 Task: Check current mortgage rates for San Diego.
Action: Mouse moved to (796, 132)
Screenshot: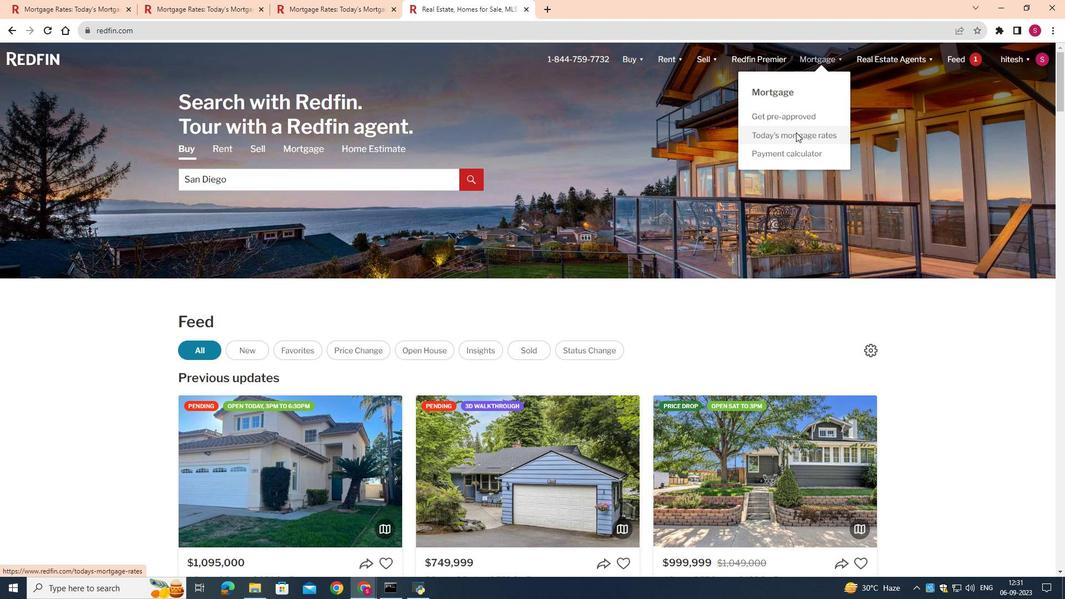 
Action: Mouse pressed left at (796, 132)
Screenshot: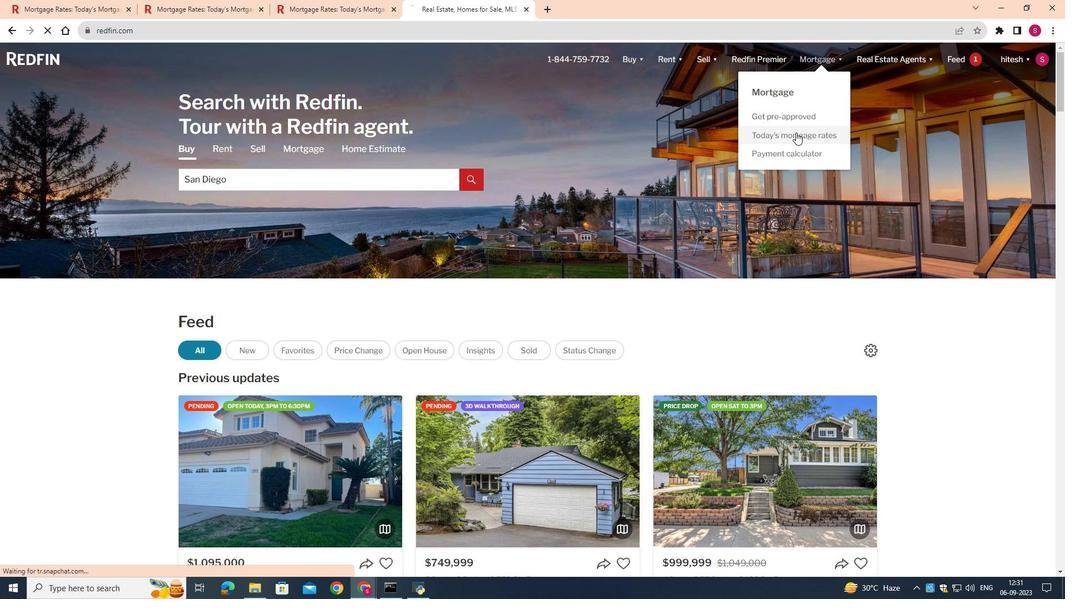 
Action: Mouse moved to (312, 282)
Screenshot: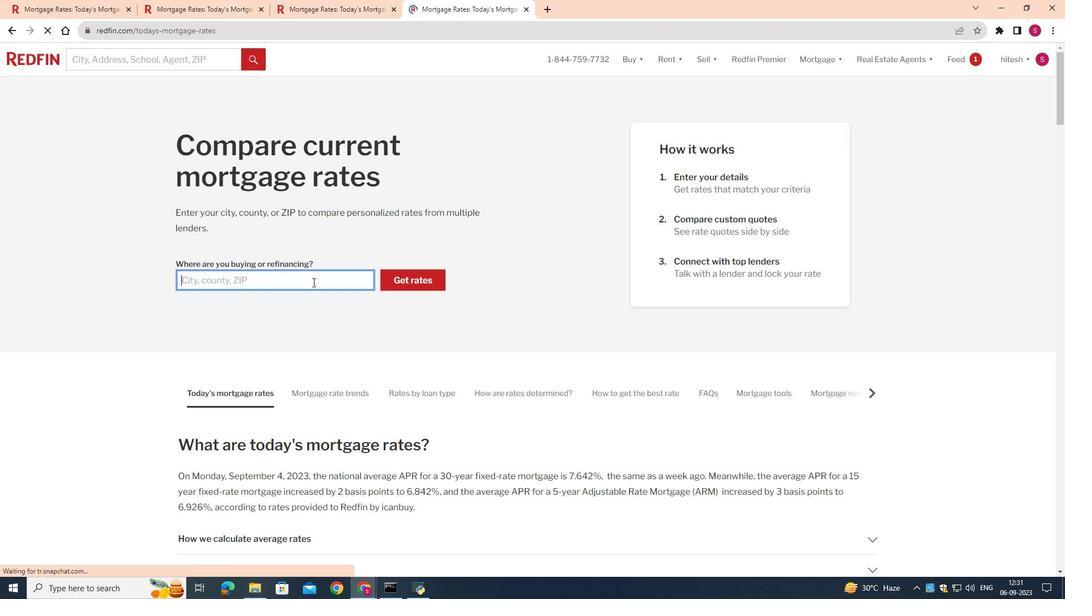 
Action: Mouse pressed left at (312, 282)
Screenshot: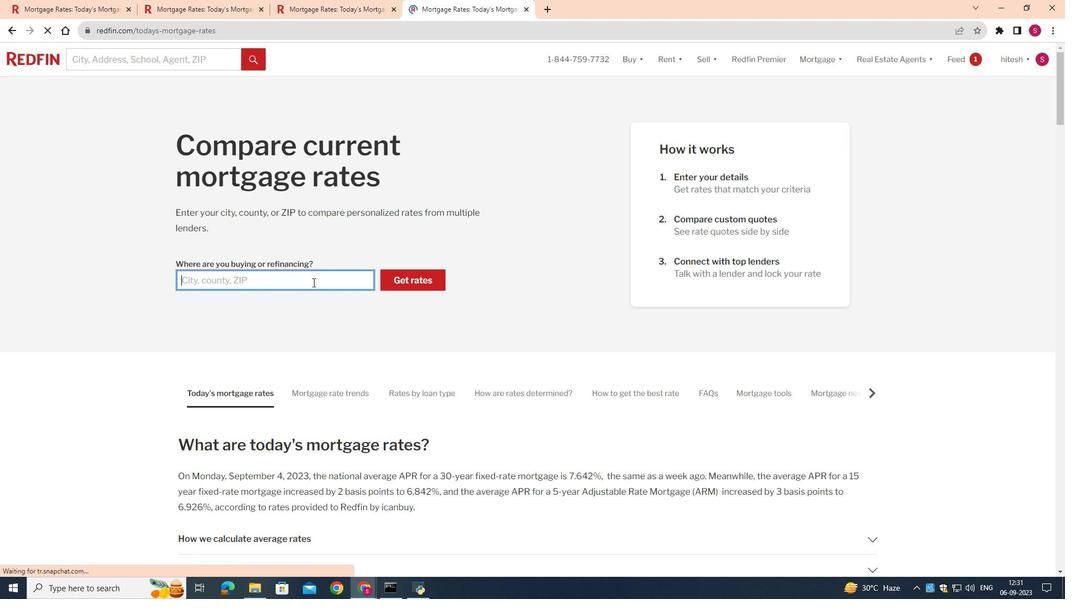 
Action: Key pressed <Key.caps_lock>S<Key.caps_lock>an<Key.space><Key.caps_lock>D<Key.caps_lock>iego<Key.down>
Screenshot: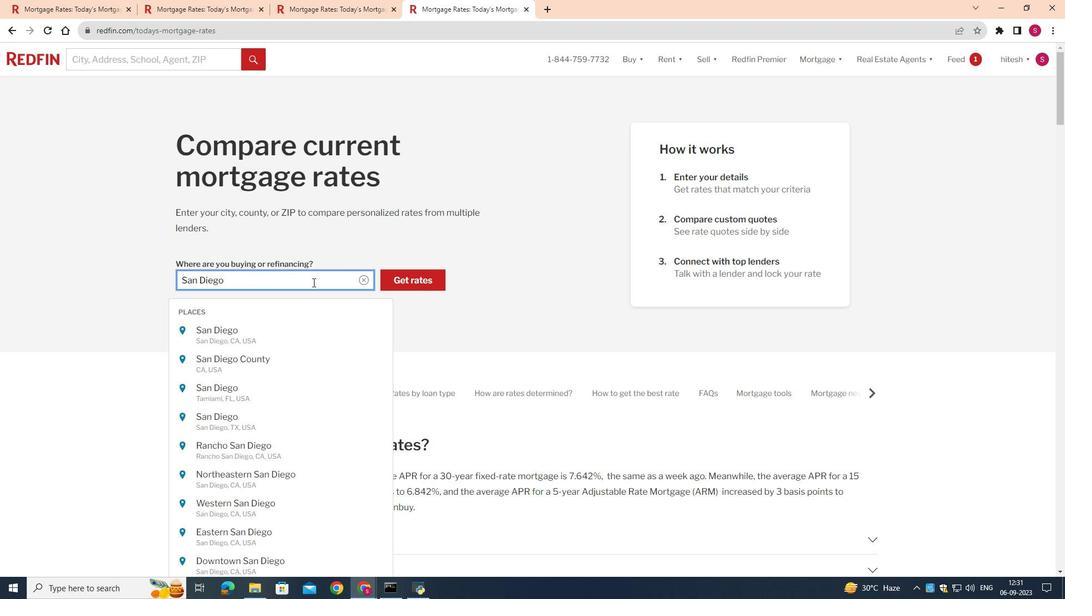 
Action: Mouse moved to (279, 333)
Screenshot: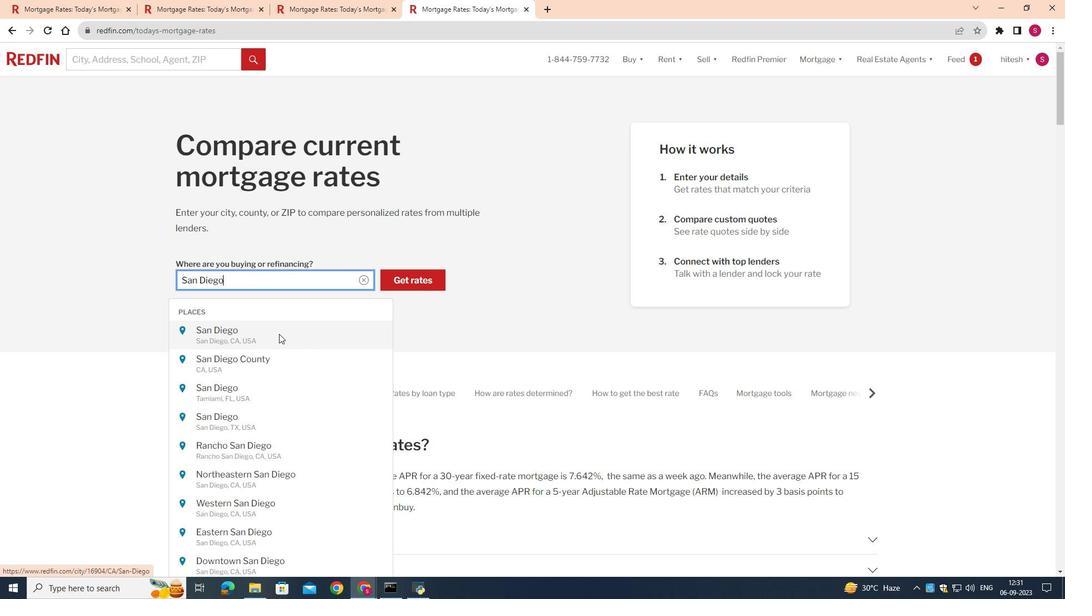 
Action: Mouse pressed left at (279, 333)
Screenshot: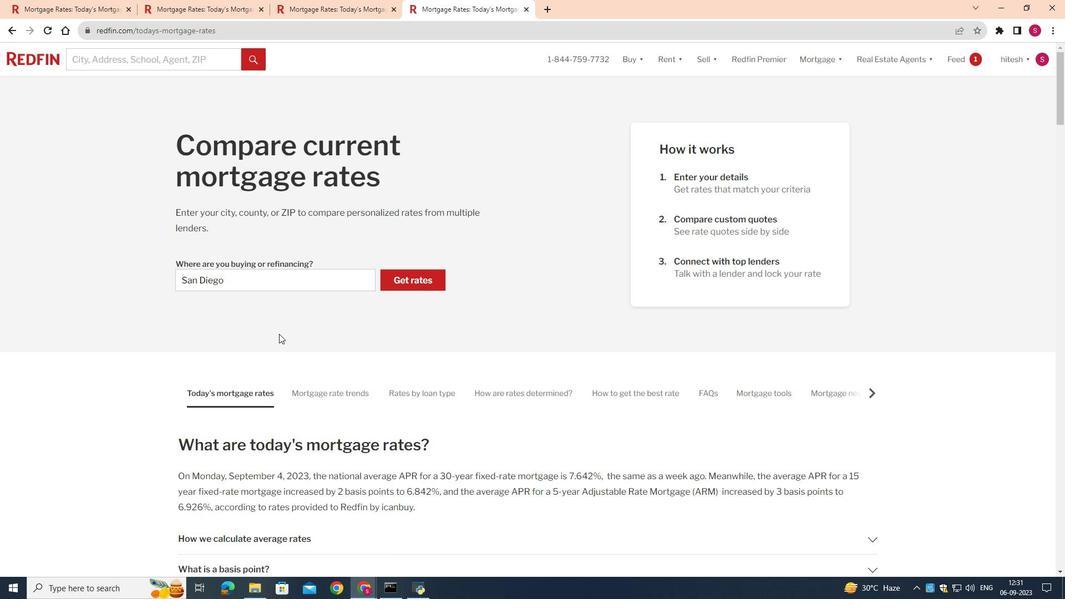 
Action: Mouse moved to (213, 194)
Screenshot: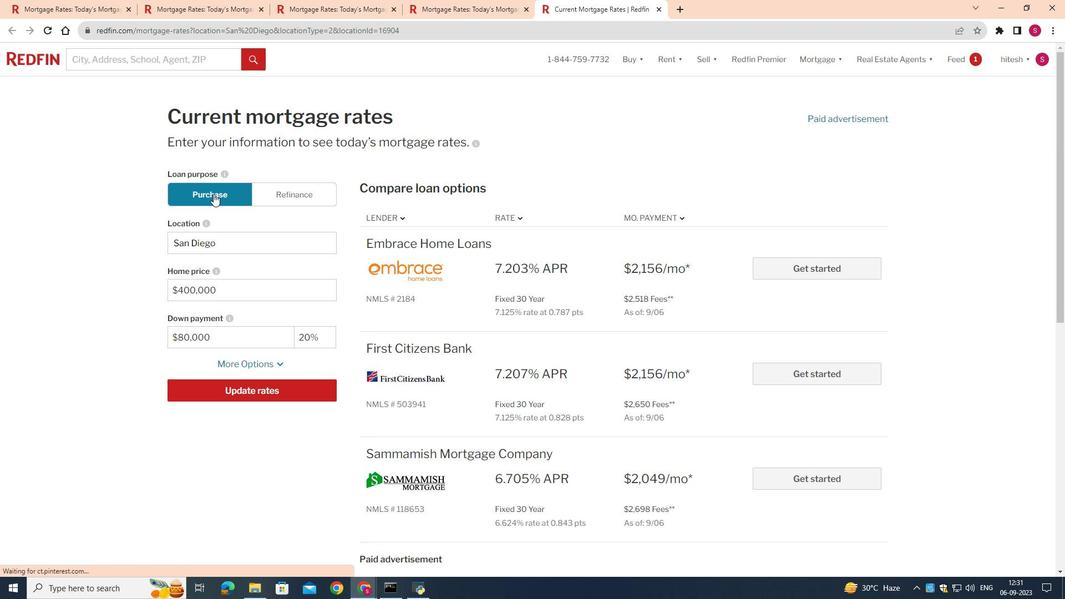 
Action: Mouse pressed left at (213, 194)
Screenshot: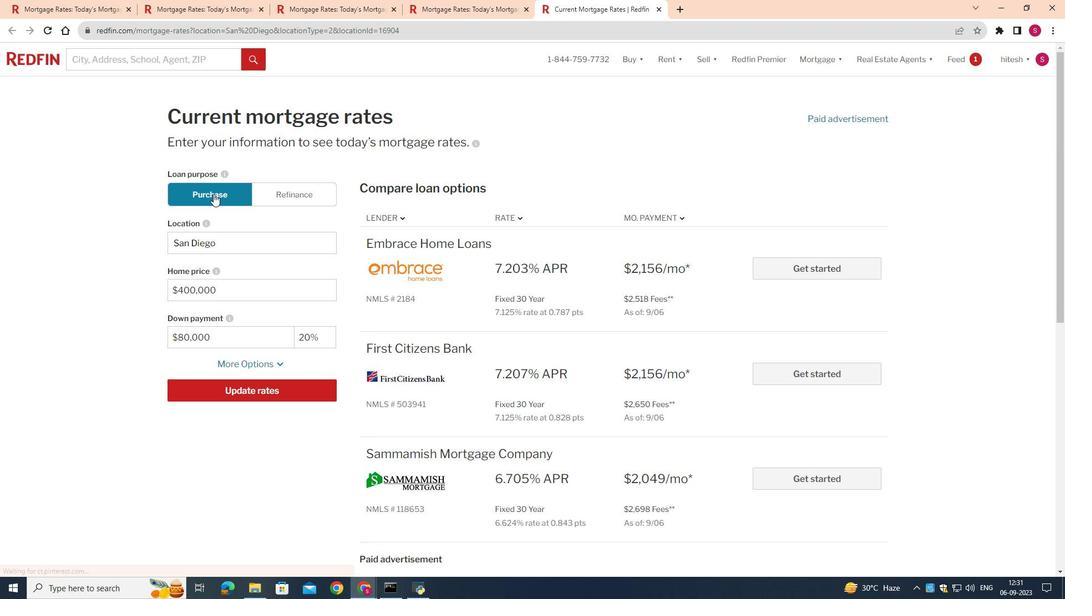 
Action: Mouse moved to (284, 281)
Screenshot: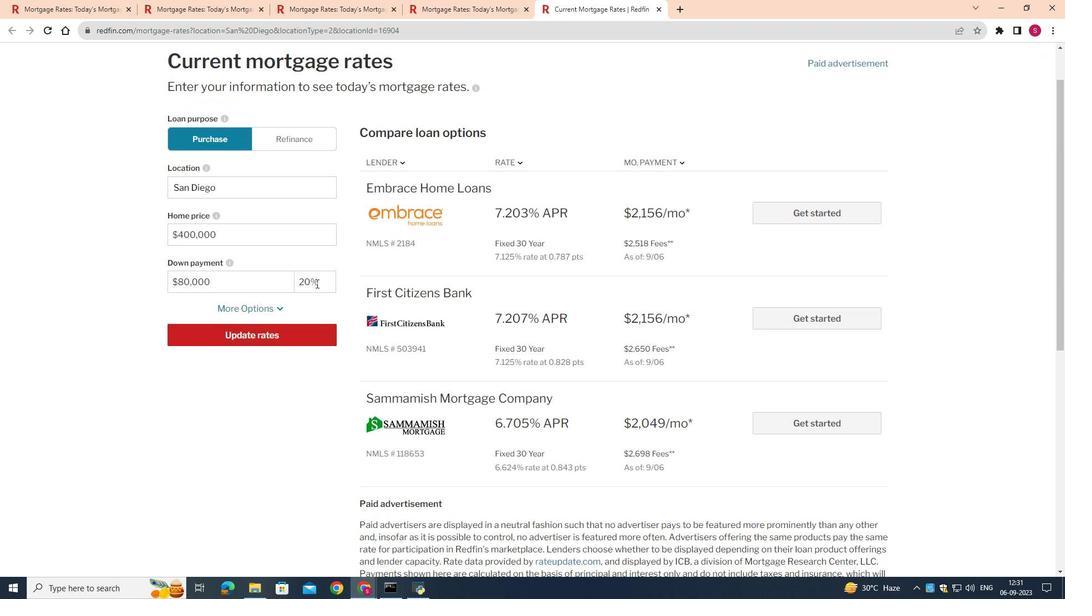 
Action: Mouse scrolled (284, 281) with delta (0, 0)
Screenshot: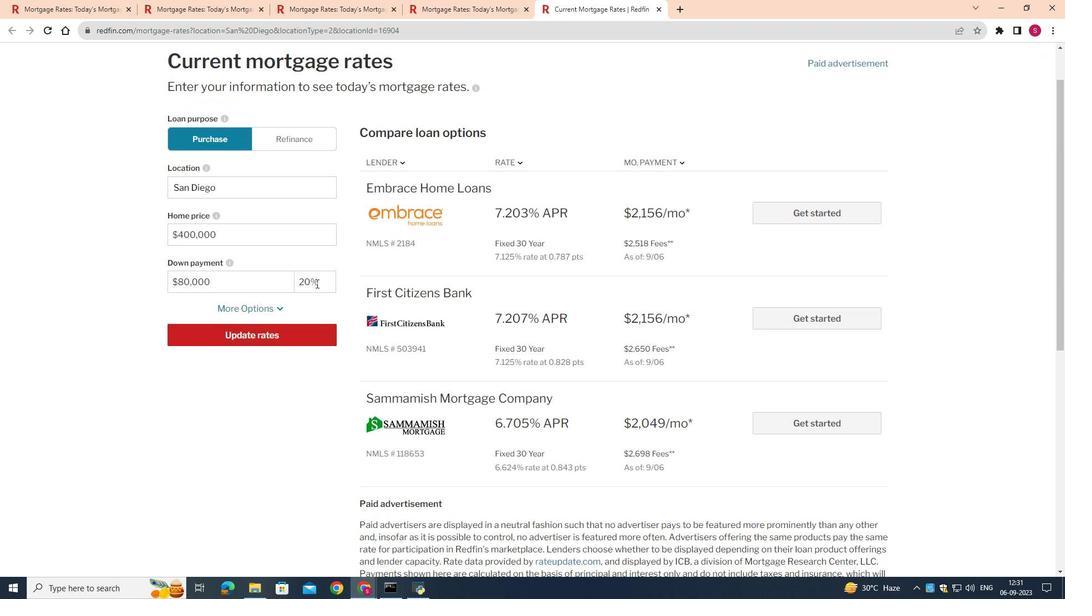 
Action: Mouse moved to (328, 281)
Screenshot: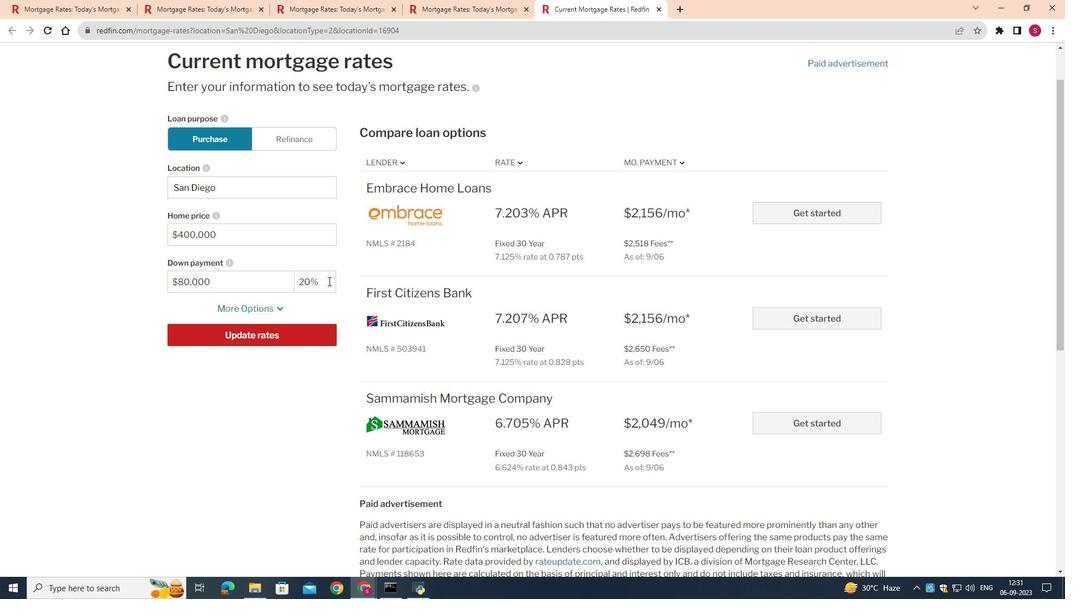 
Action: Mouse scrolled (328, 280) with delta (0, 0)
Screenshot: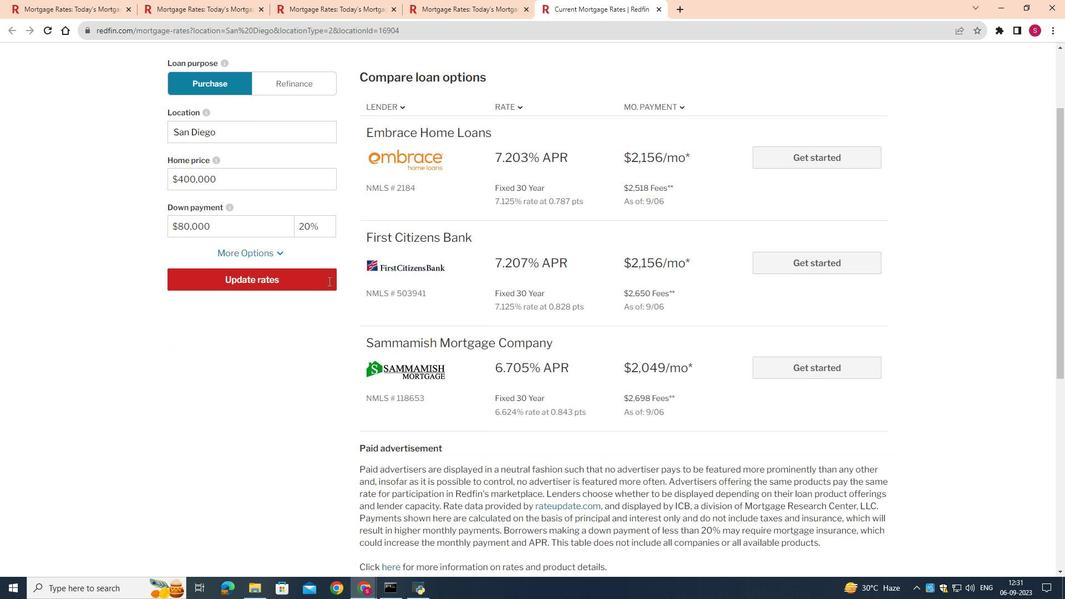 
